 Task: In the  document Nanotechnologyplan.txt Change font size of watermark '112' and place the watermark  'Horizontally'. Insert footer and write www.stellar.com
Action: Mouse moved to (728, 516)
Screenshot: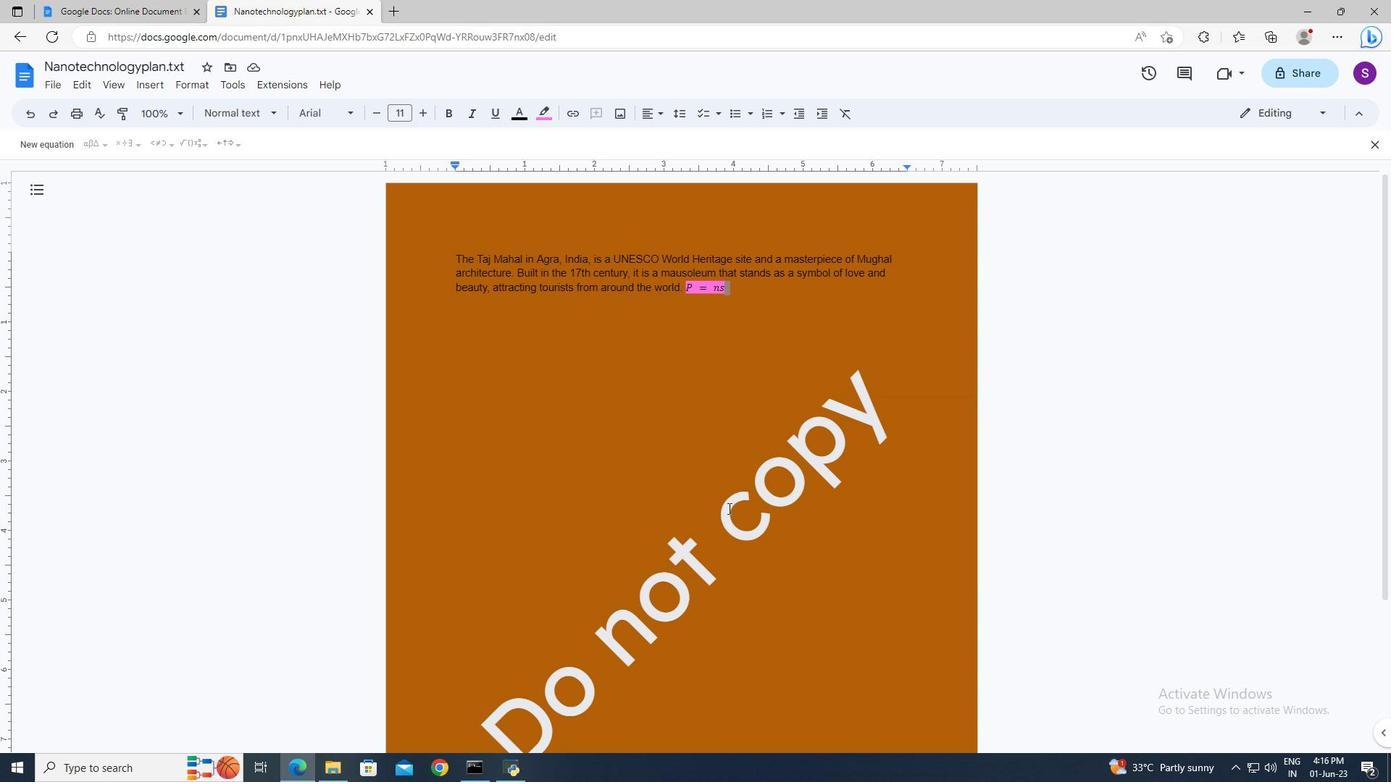 
Action: Mouse pressed left at (728, 516)
Screenshot: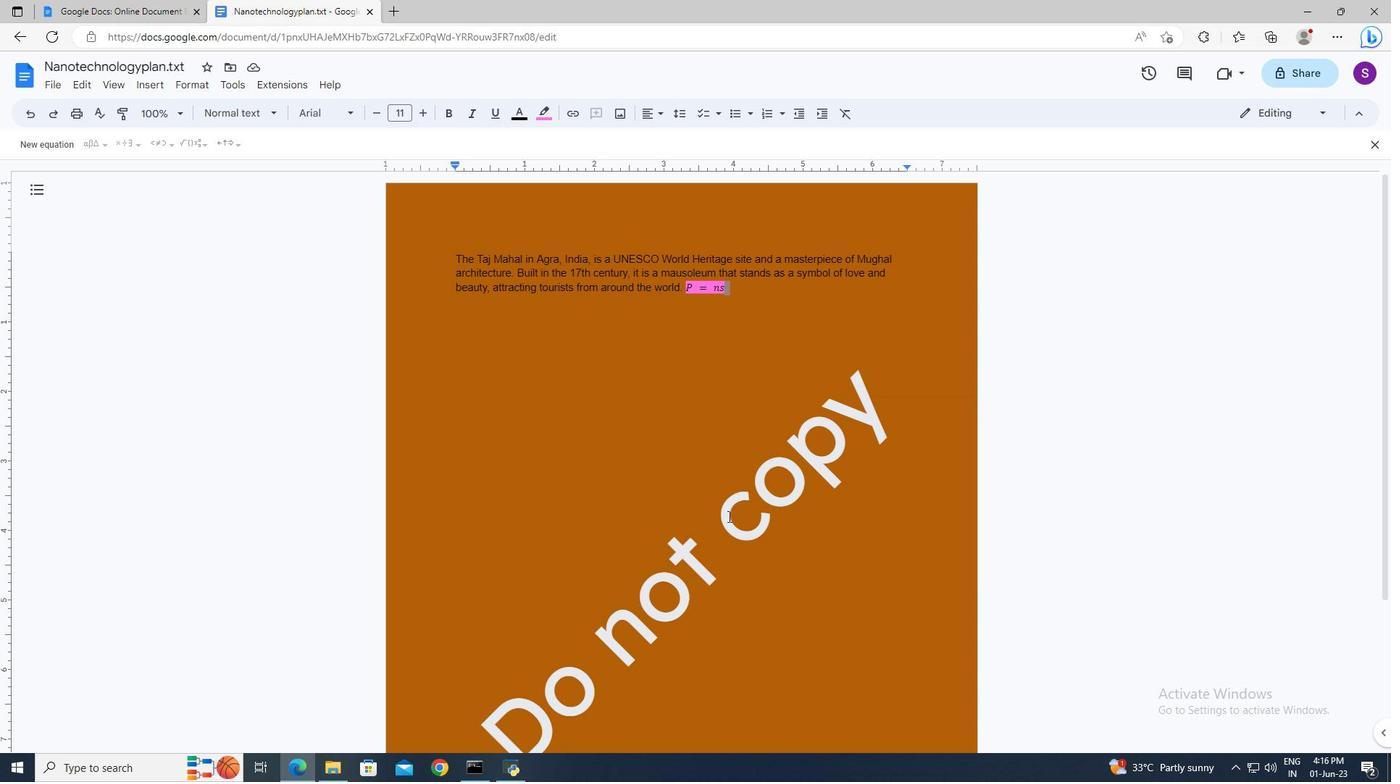 
Action: Mouse pressed left at (728, 516)
Screenshot: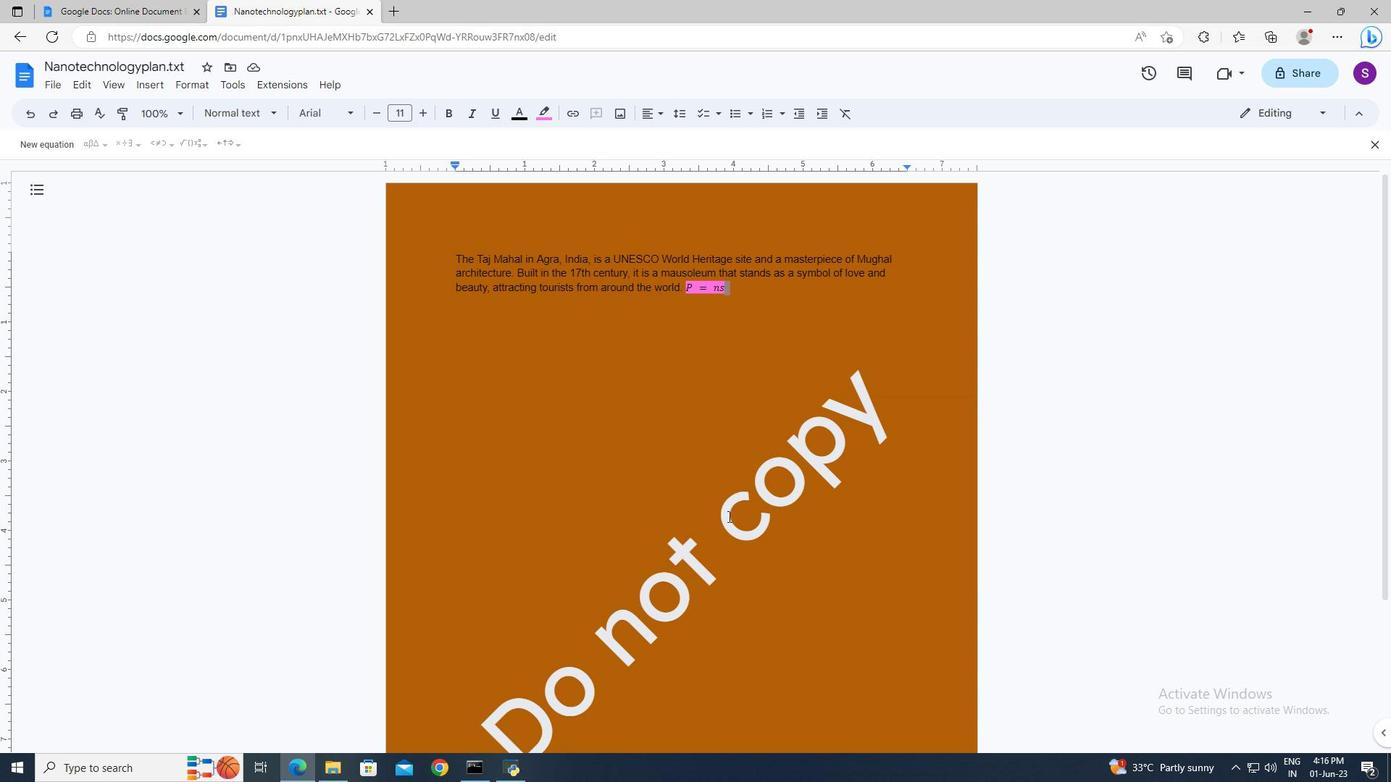 
Action: Mouse moved to (513, 728)
Screenshot: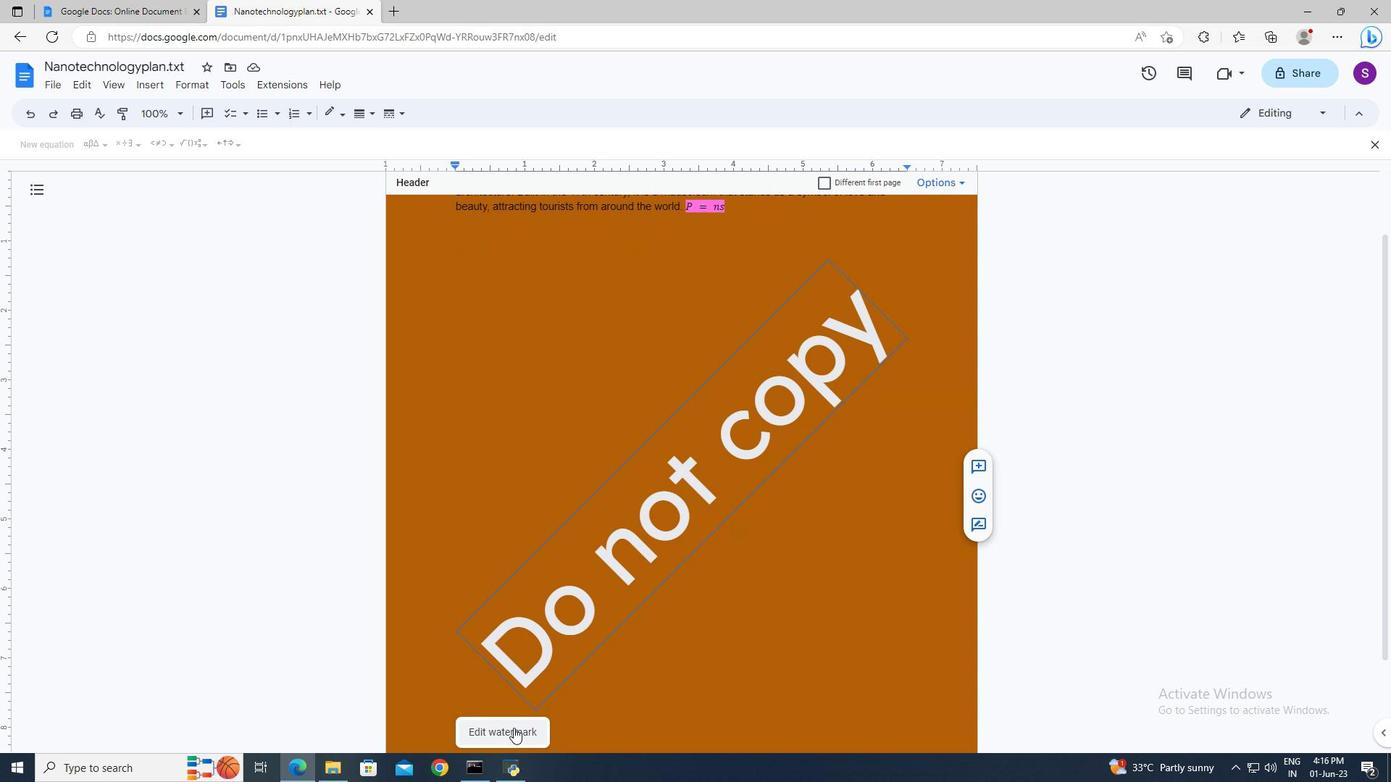 
Action: Mouse pressed left at (513, 728)
Screenshot: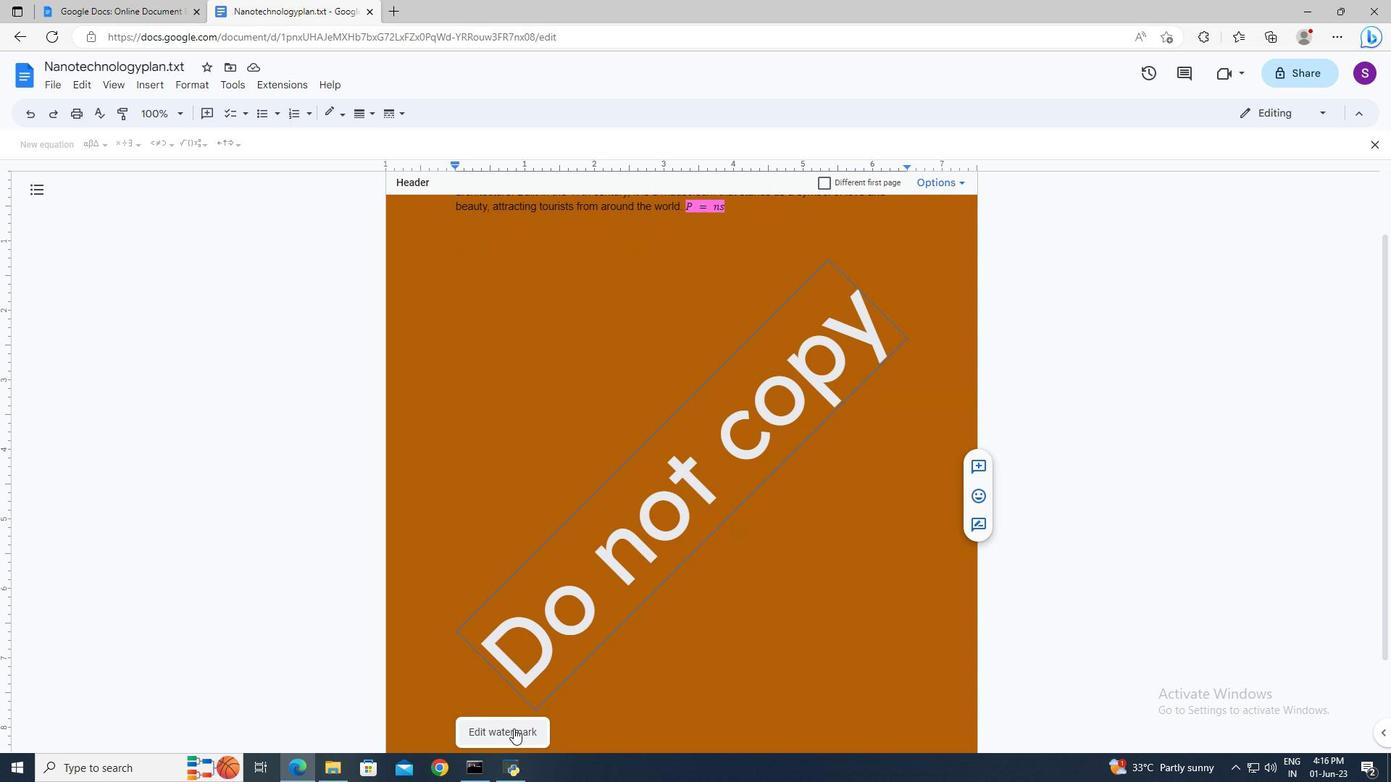 
Action: Mouse moved to (1225, 312)
Screenshot: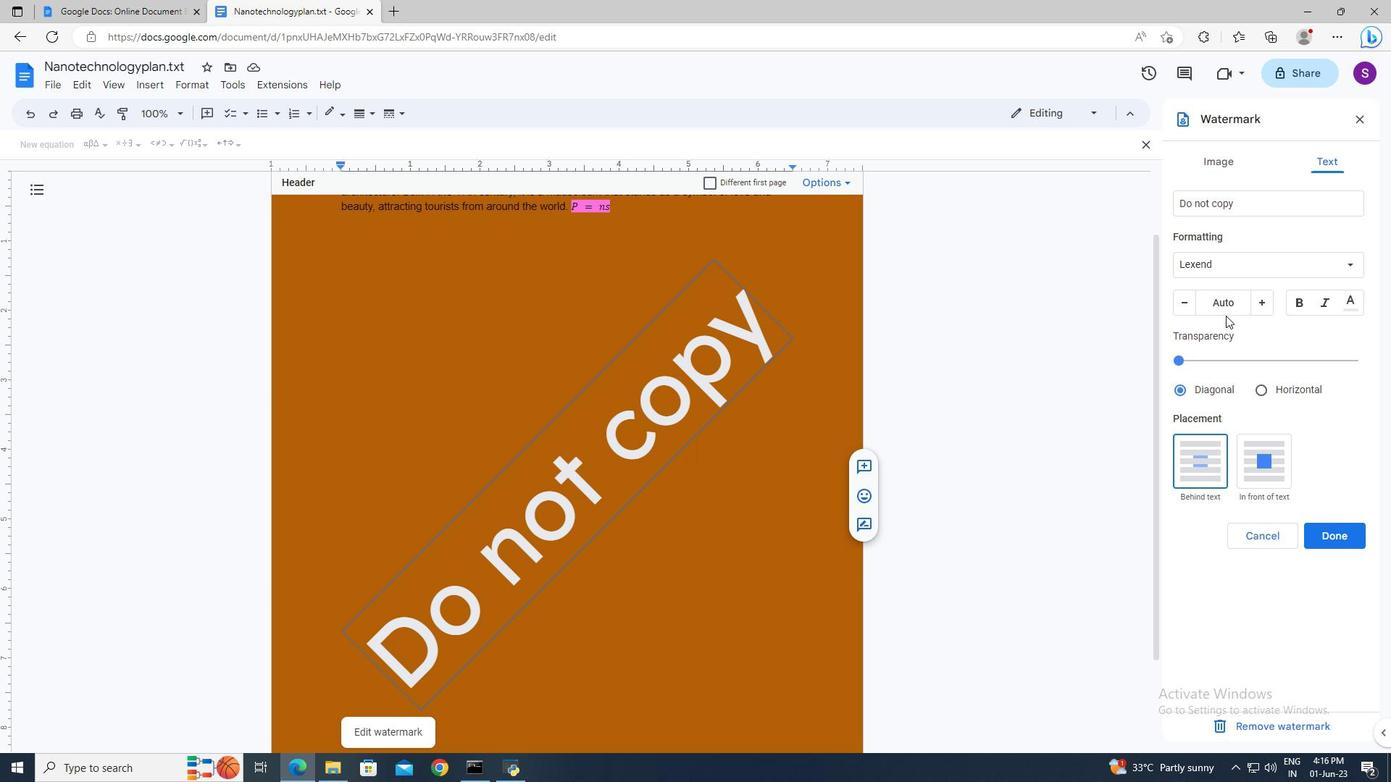 
Action: Mouse pressed left at (1225, 312)
Screenshot: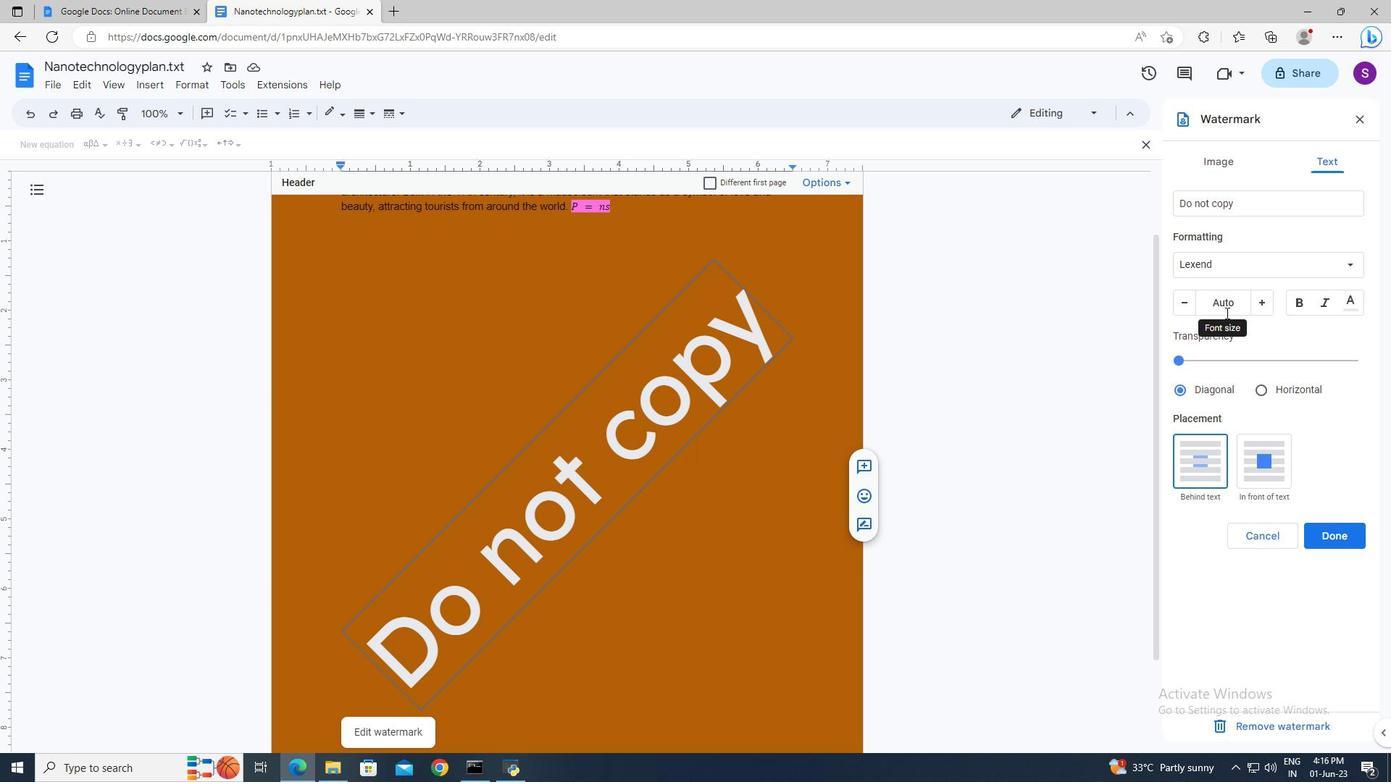 
Action: Key pressed 112<Key.enter>
Screenshot: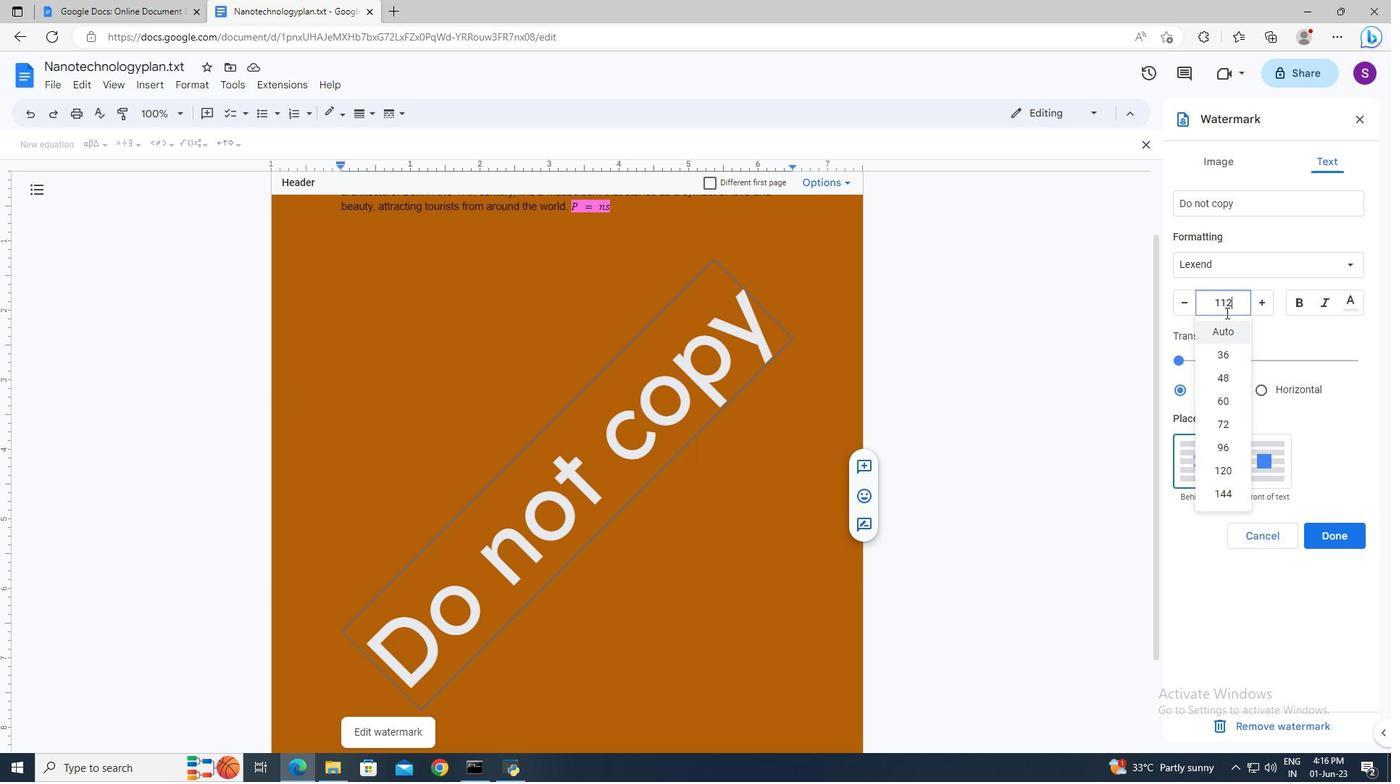 
Action: Mouse moved to (1261, 391)
Screenshot: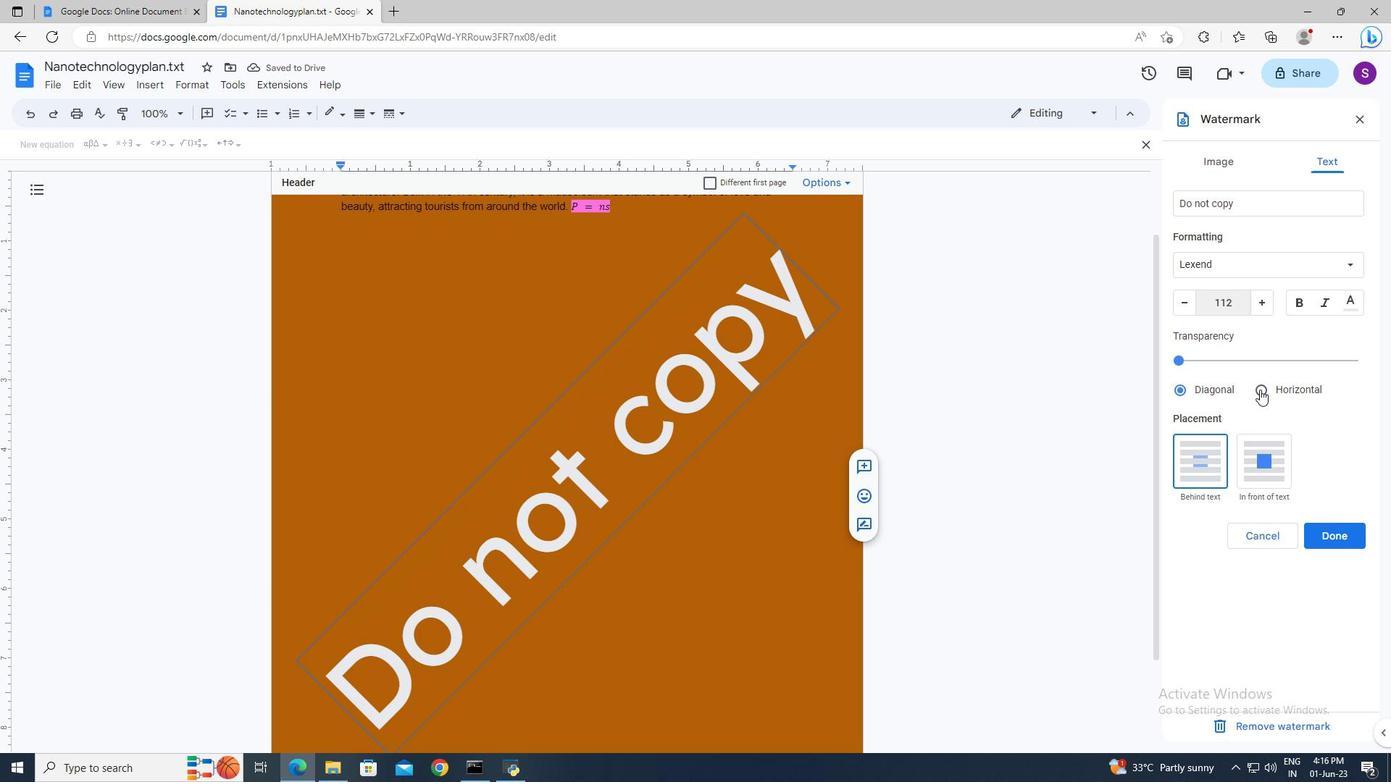 
Action: Mouse pressed left at (1261, 391)
Screenshot: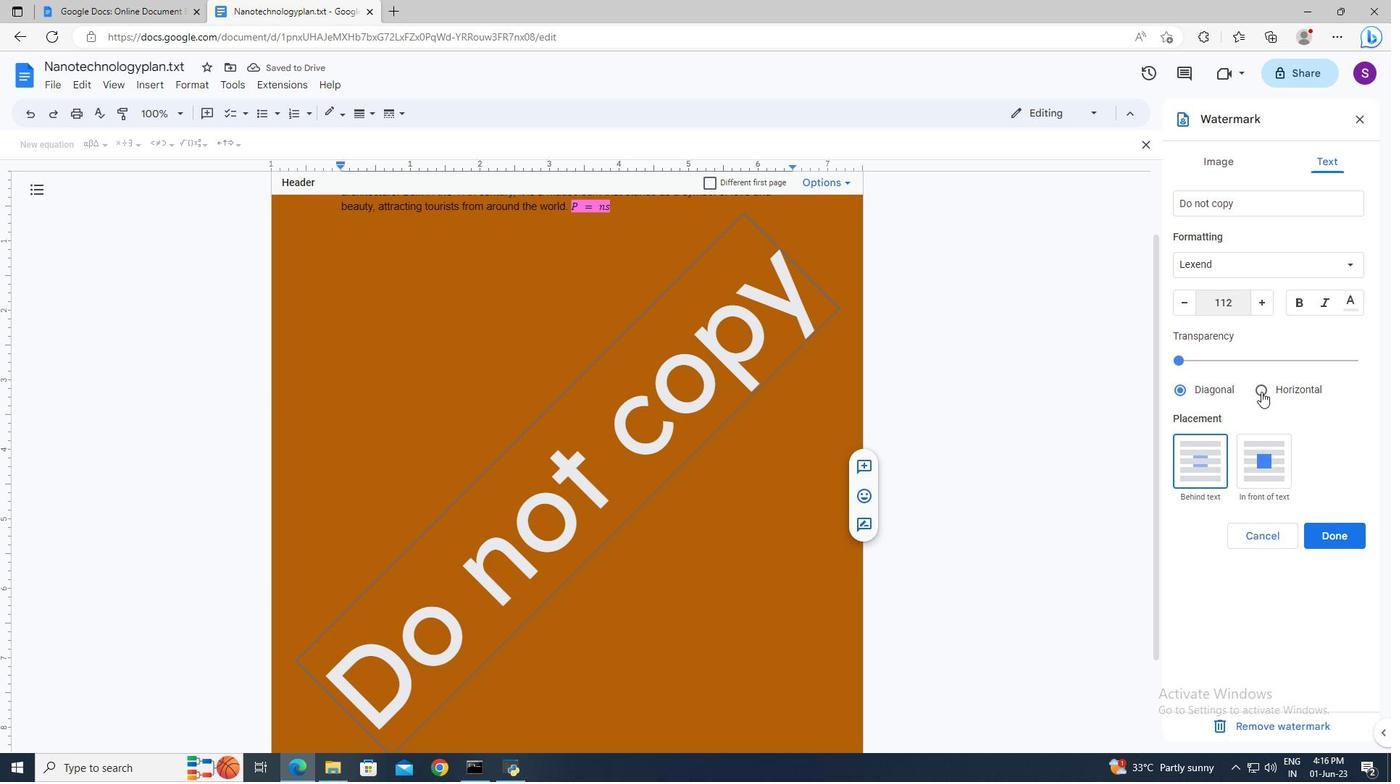 
Action: Mouse moved to (1338, 543)
Screenshot: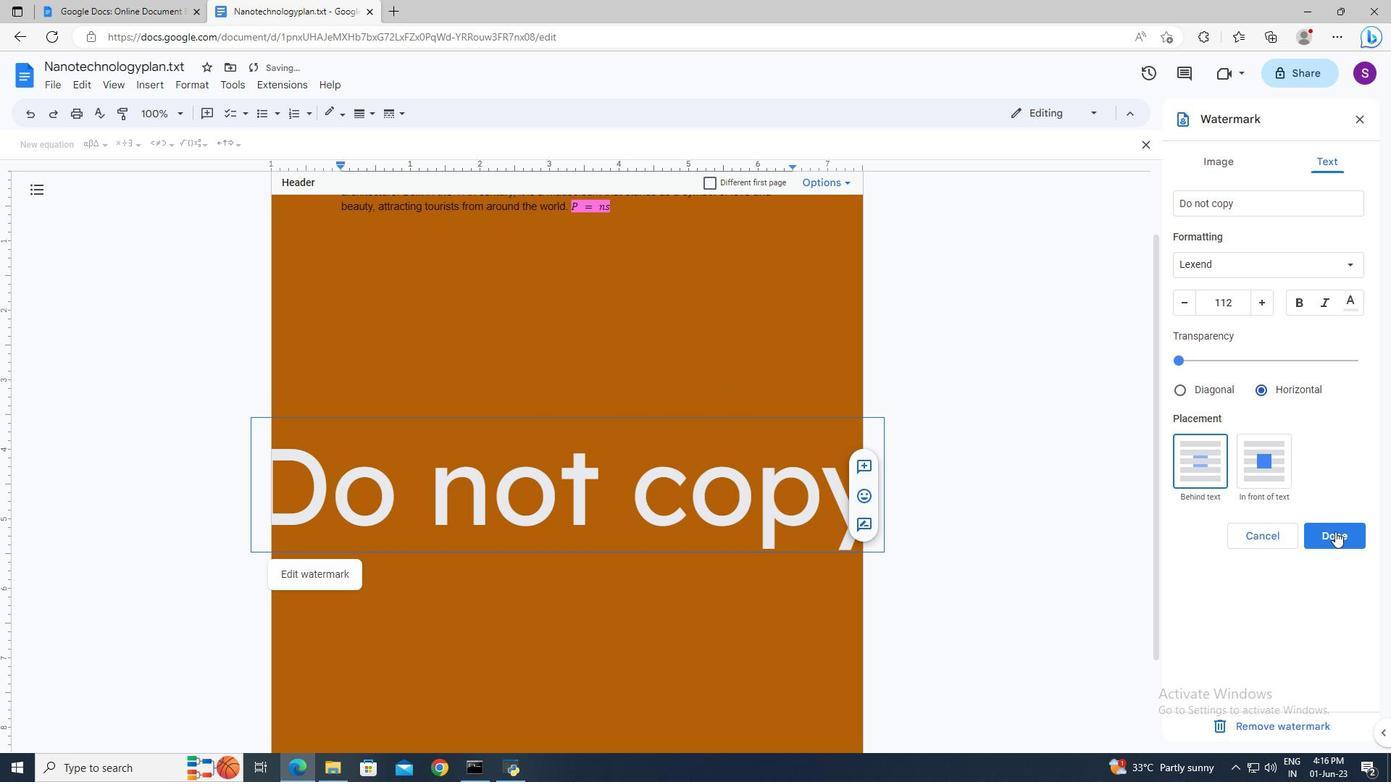 
Action: Mouse pressed left at (1338, 543)
Screenshot: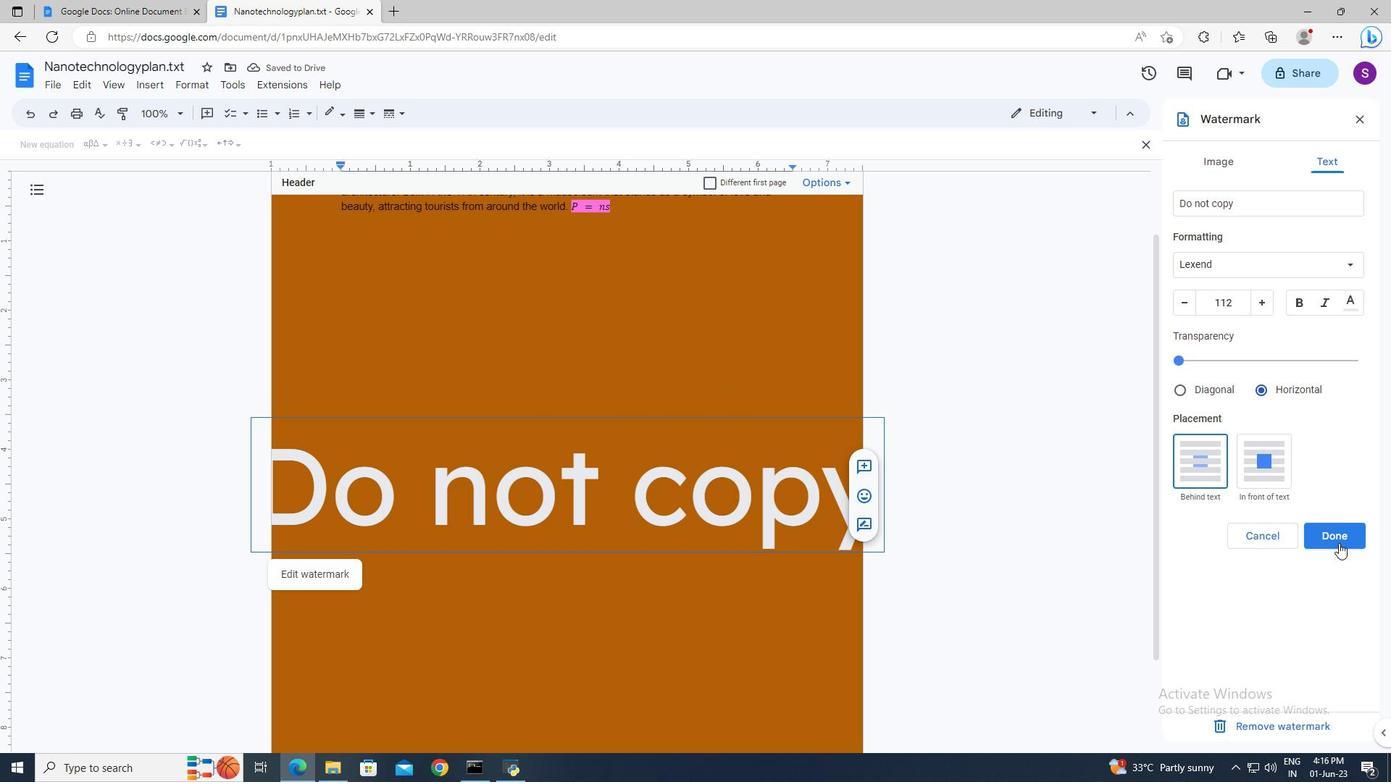 
Action: Mouse moved to (162, 86)
Screenshot: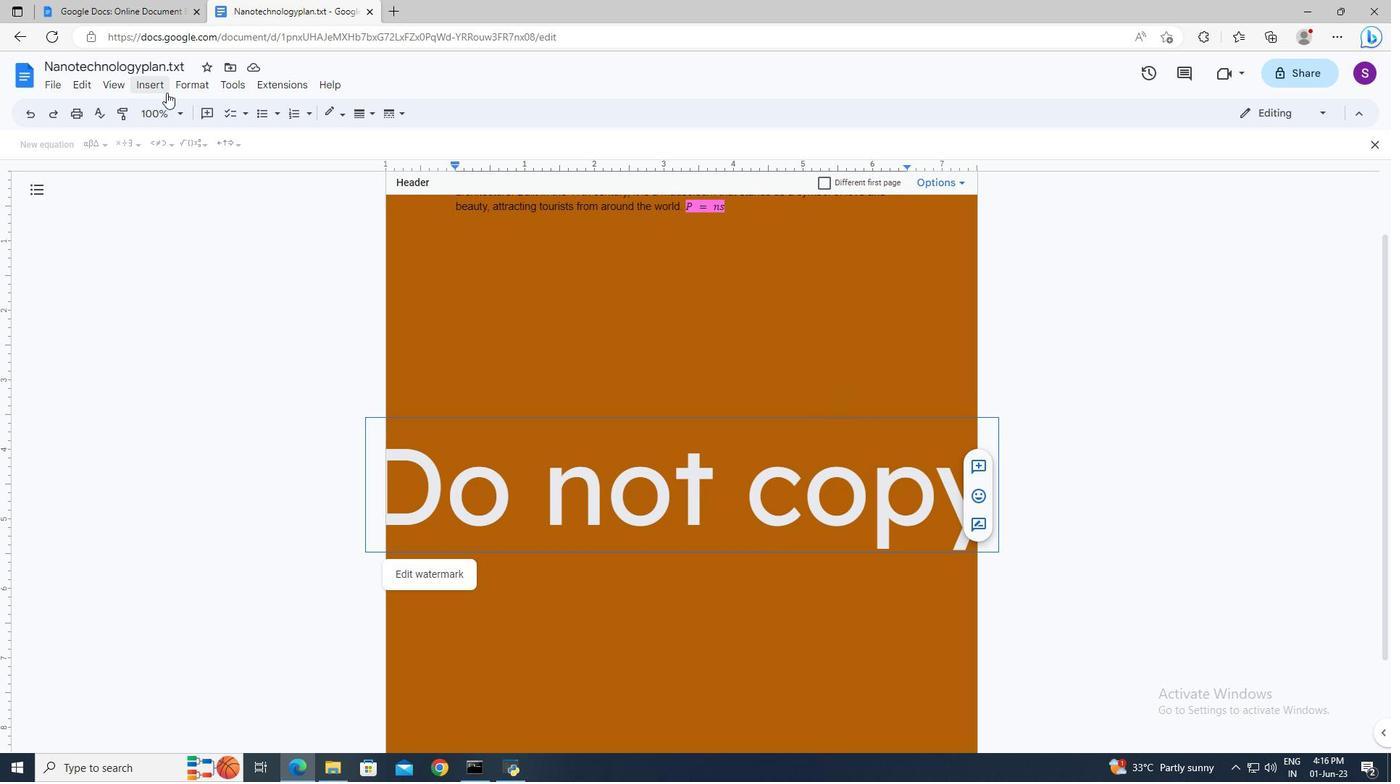 
Action: Mouse pressed left at (162, 86)
Screenshot: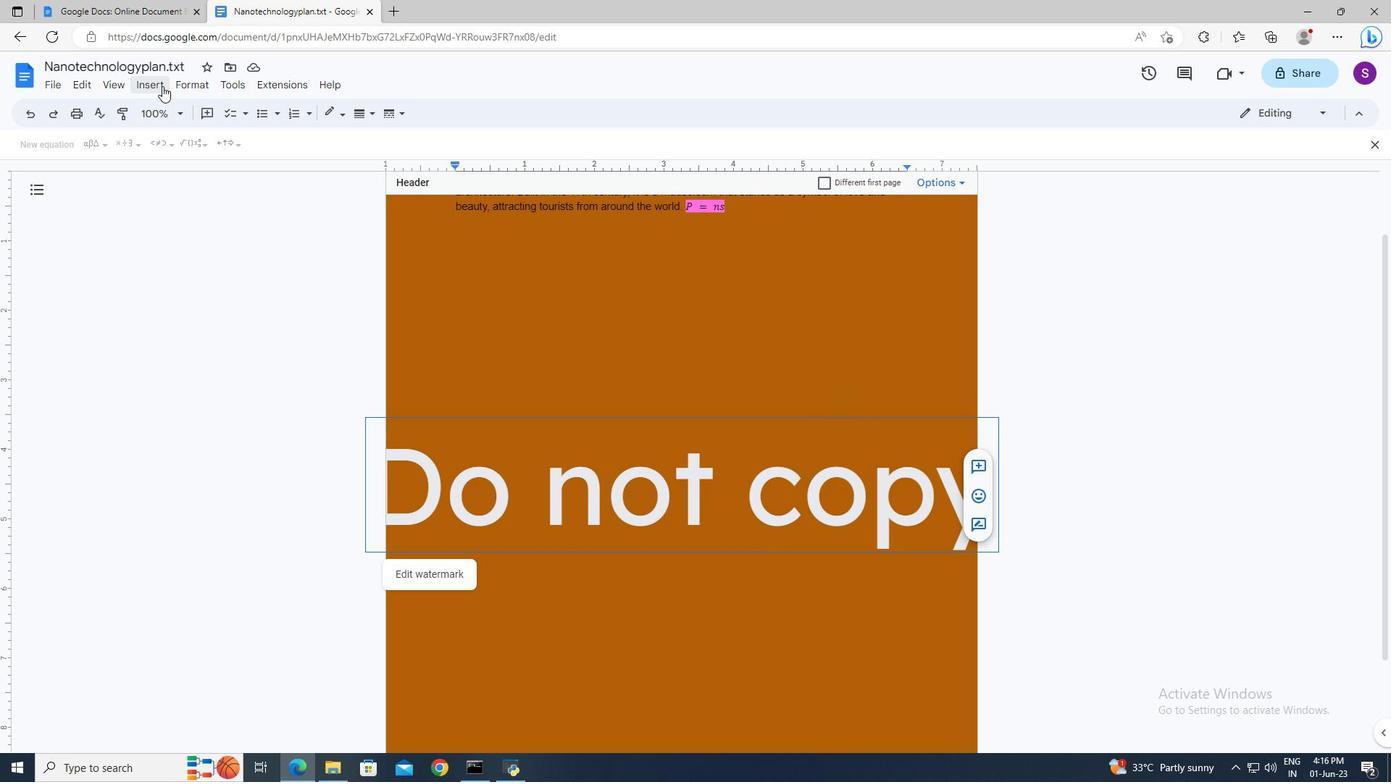 
Action: Mouse moved to (397, 480)
Screenshot: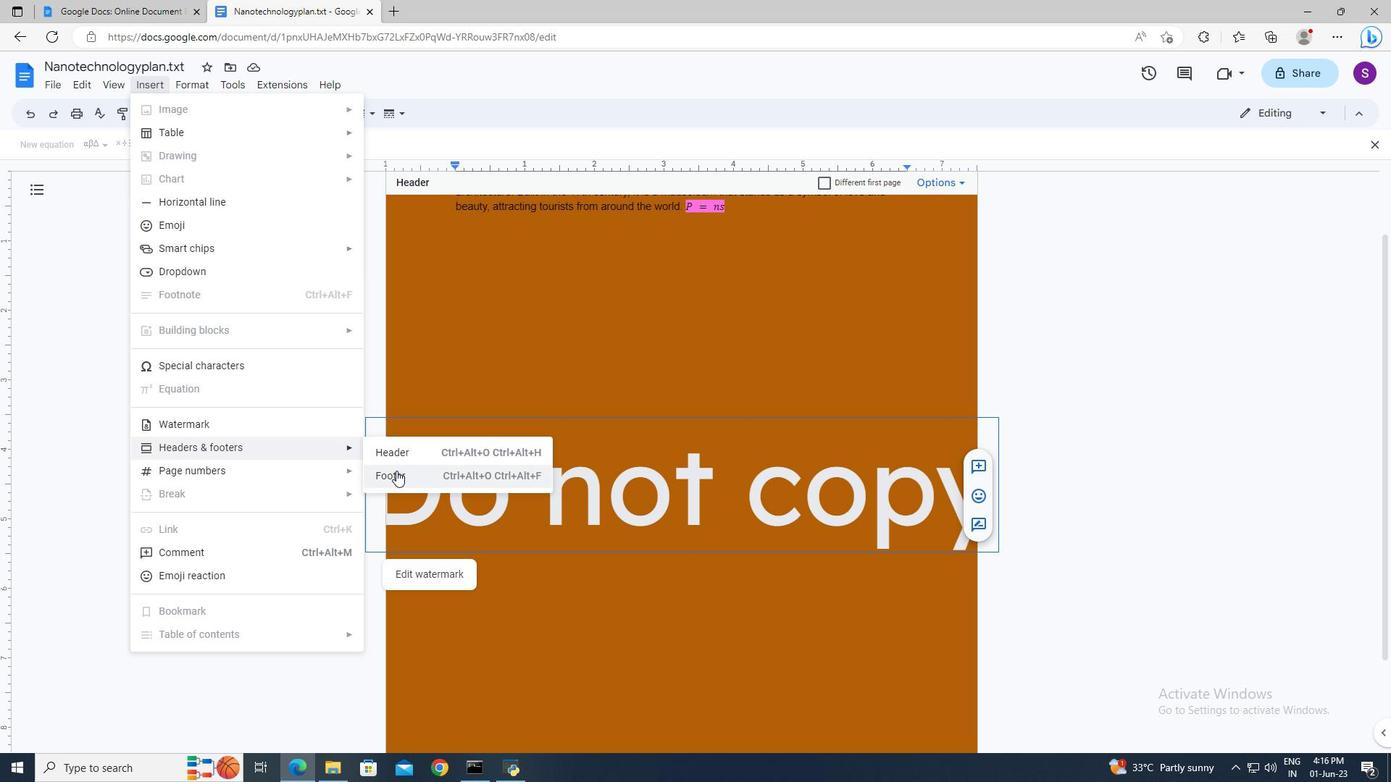 
Action: Mouse pressed left at (397, 480)
Screenshot: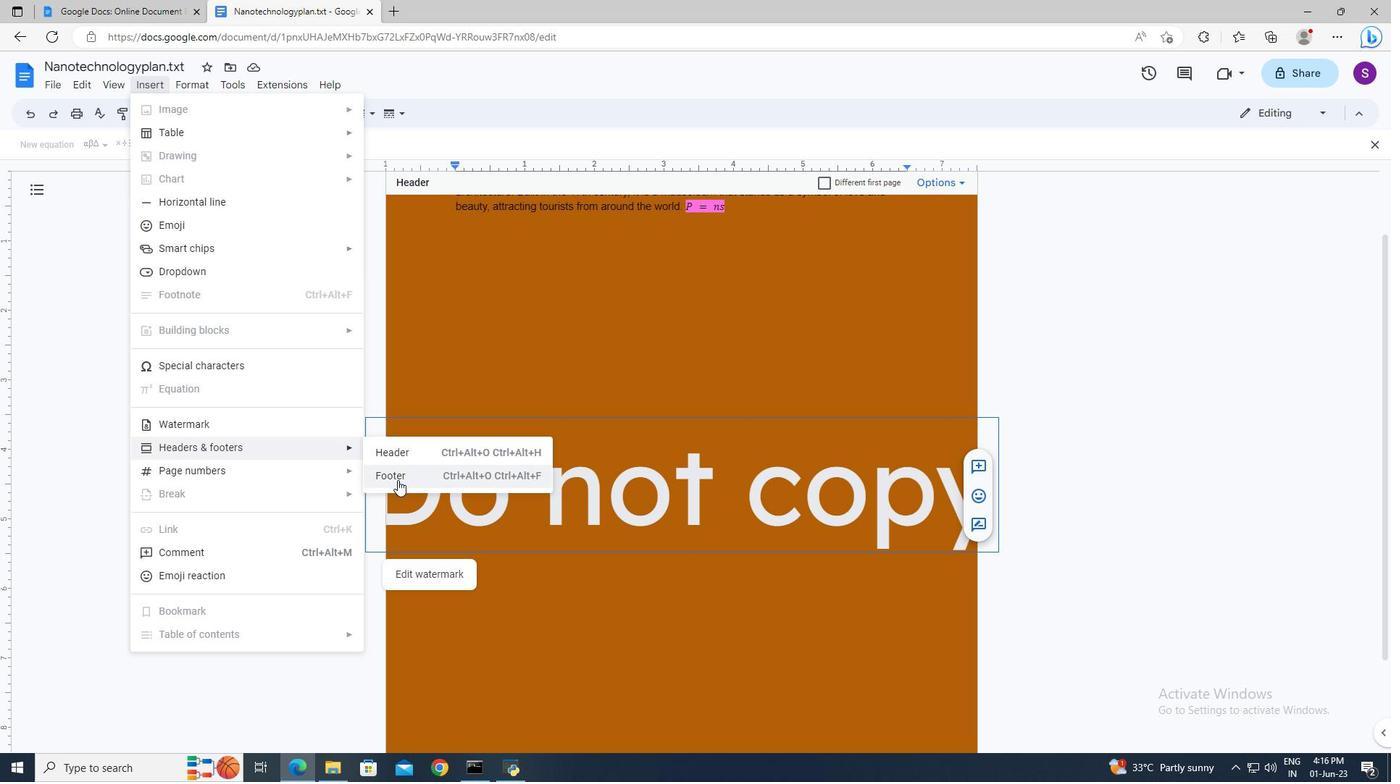 
Action: Key pressed www.stellae<Key.backspace>r.com
Screenshot: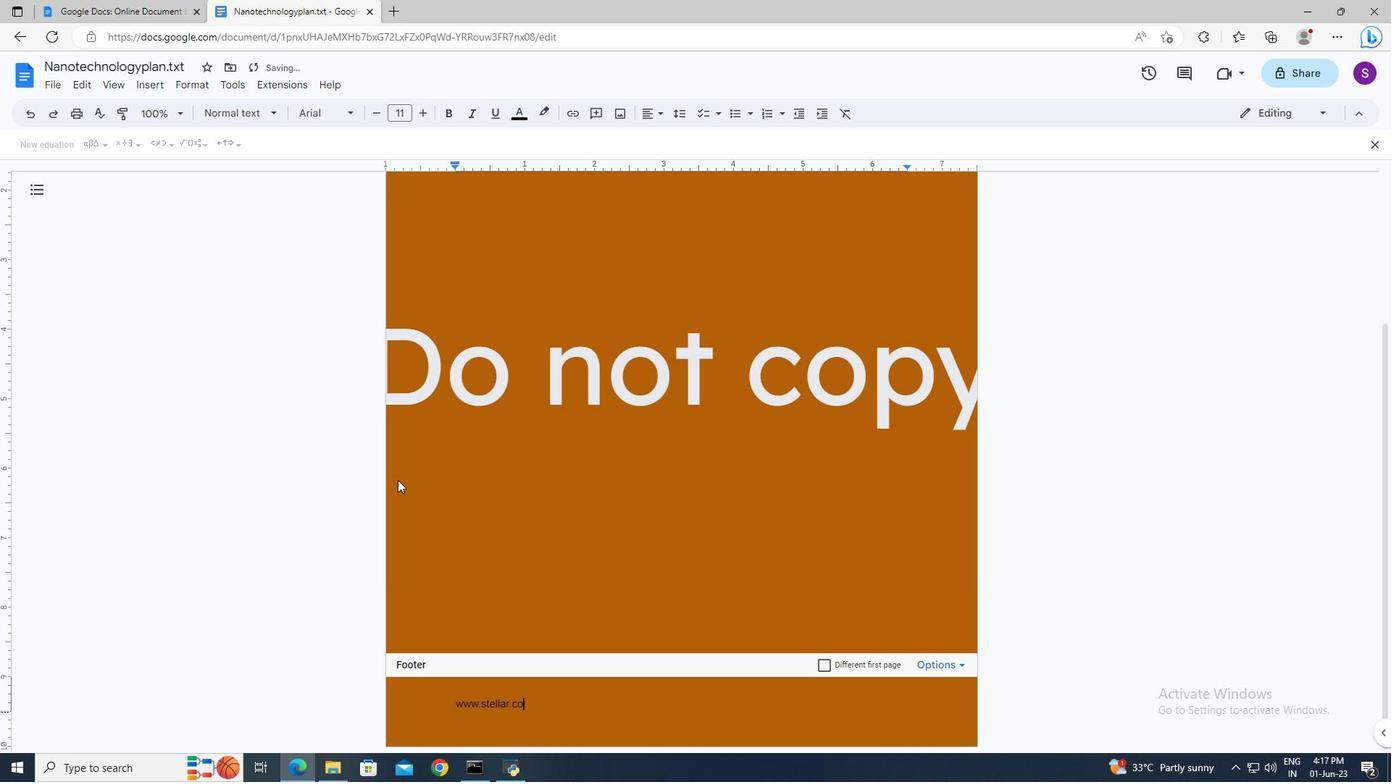 
Action: Mouse moved to (531, 414)
Screenshot: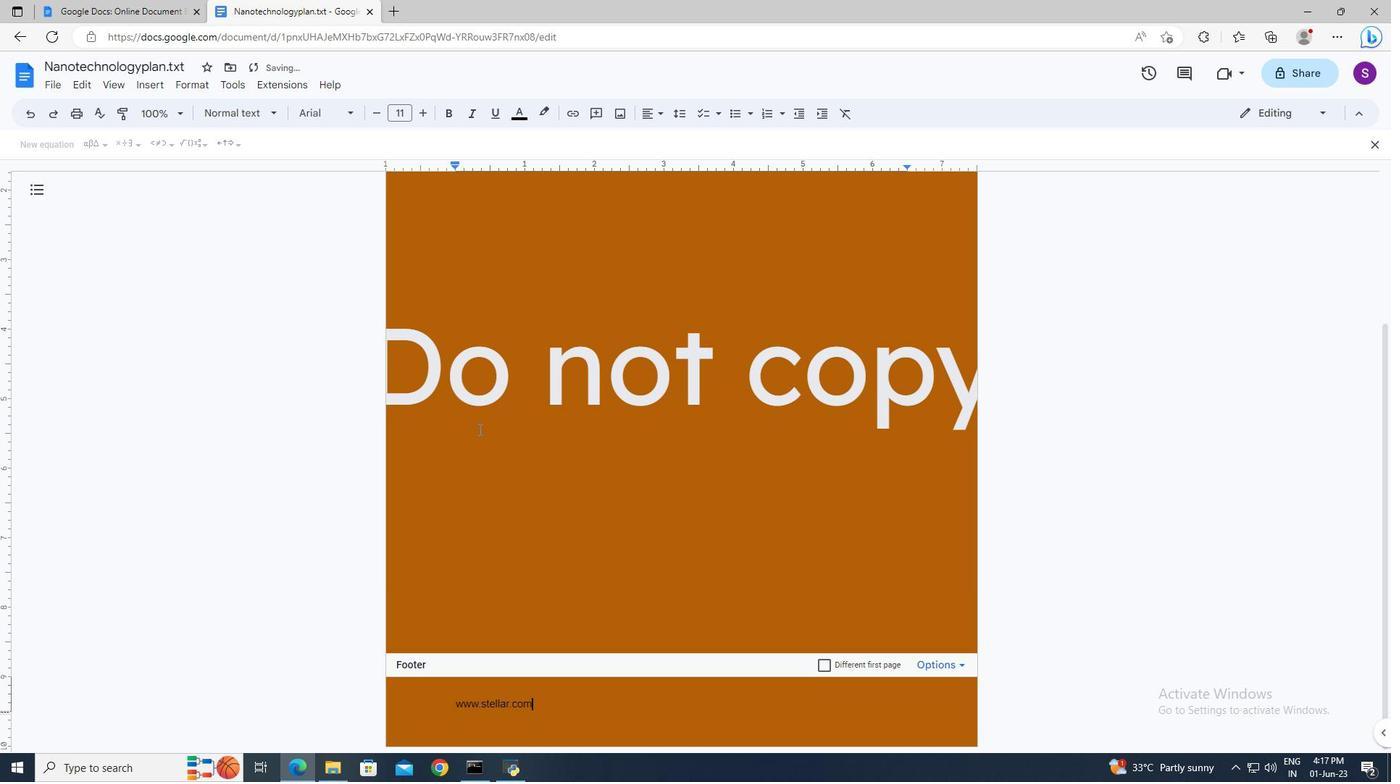
Action: Mouse pressed left at (531, 414)
Screenshot: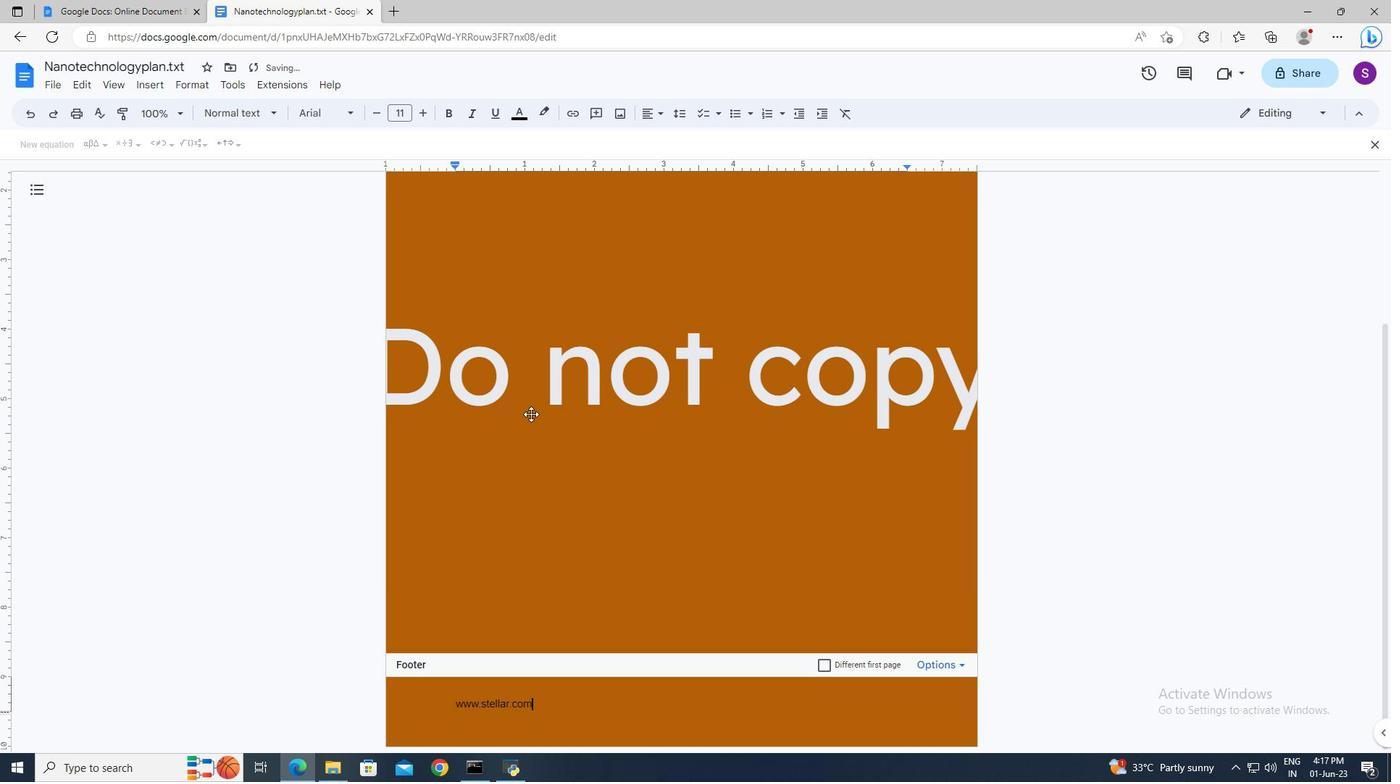 
